 Task: Use Kickflip Short Effect in this video Movie B.mp4
Action: Mouse moved to (210, 184)
Screenshot: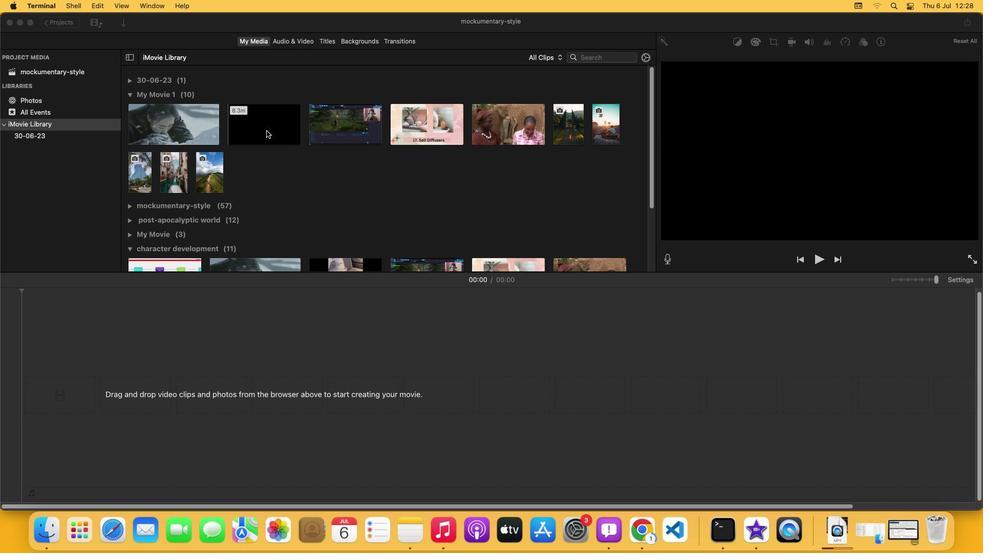 
Action: Mouse pressed left at (210, 184)
Screenshot: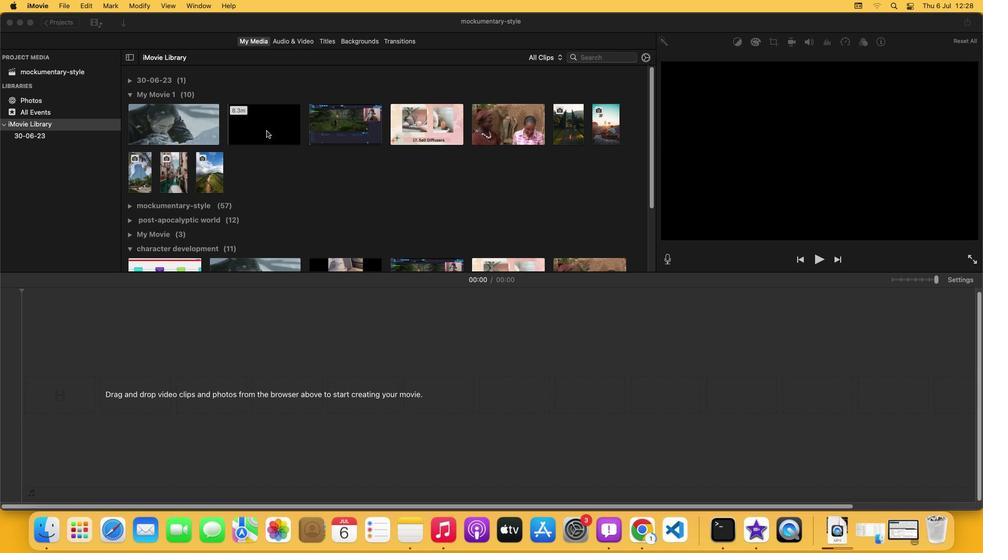 
Action: Mouse moved to (222, 210)
Screenshot: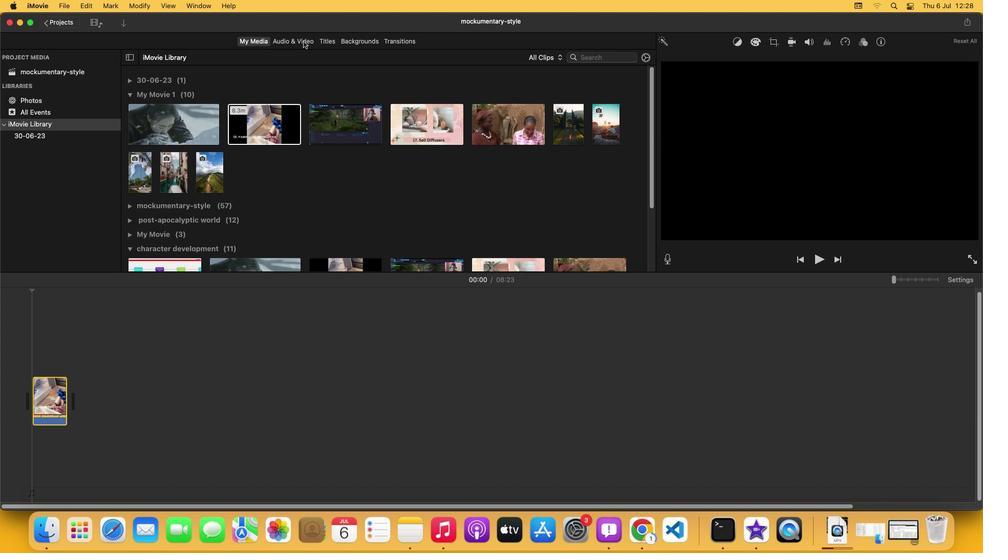 
Action: Mouse pressed left at (222, 210)
Screenshot: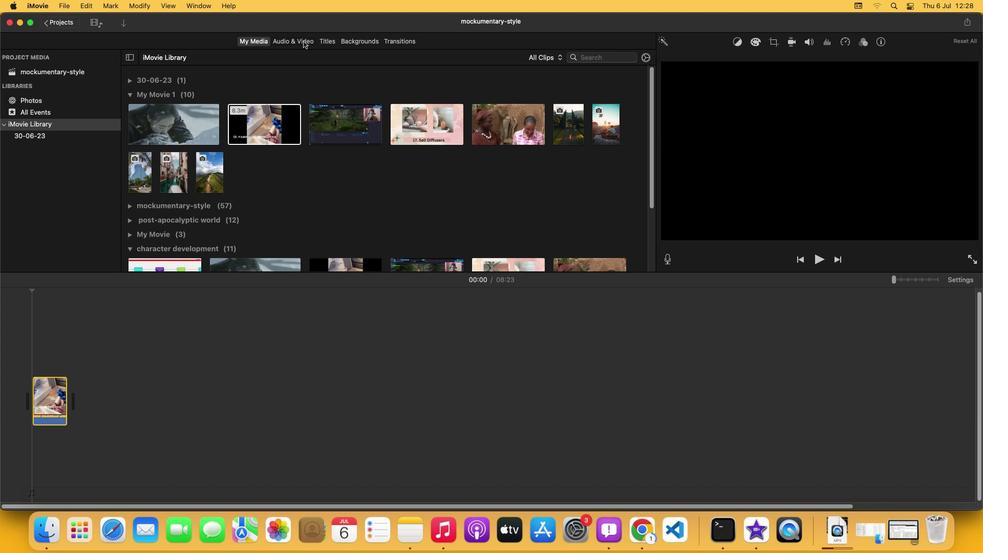 
Action: Mouse moved to (181, 171)
Screenshot: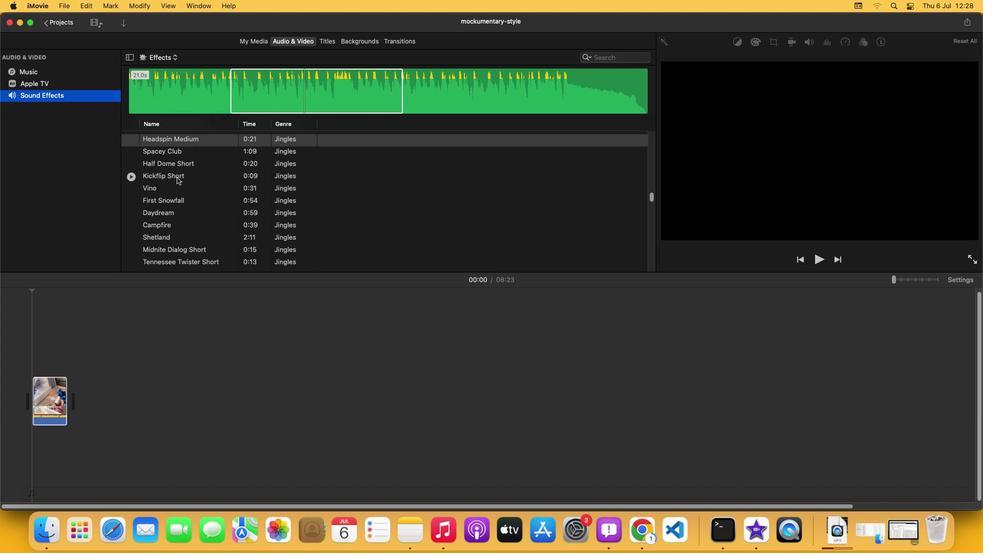 
Action: Mouse pressed left at (181, 171)
Screenshot: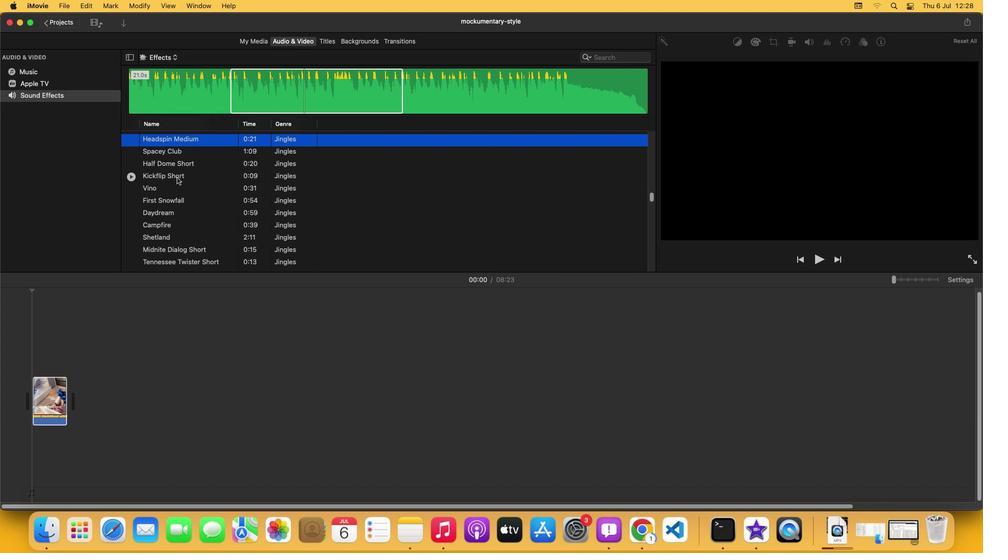 
Action: Mouse moved to (188, 194)
Screenshot: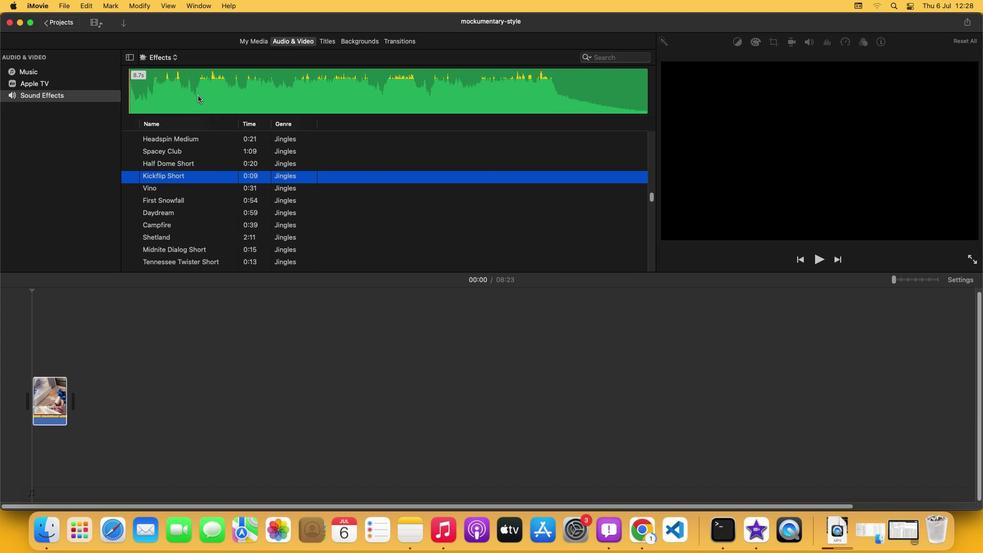 
Action: Mouse pressed left at (188, 194)
Screenshot: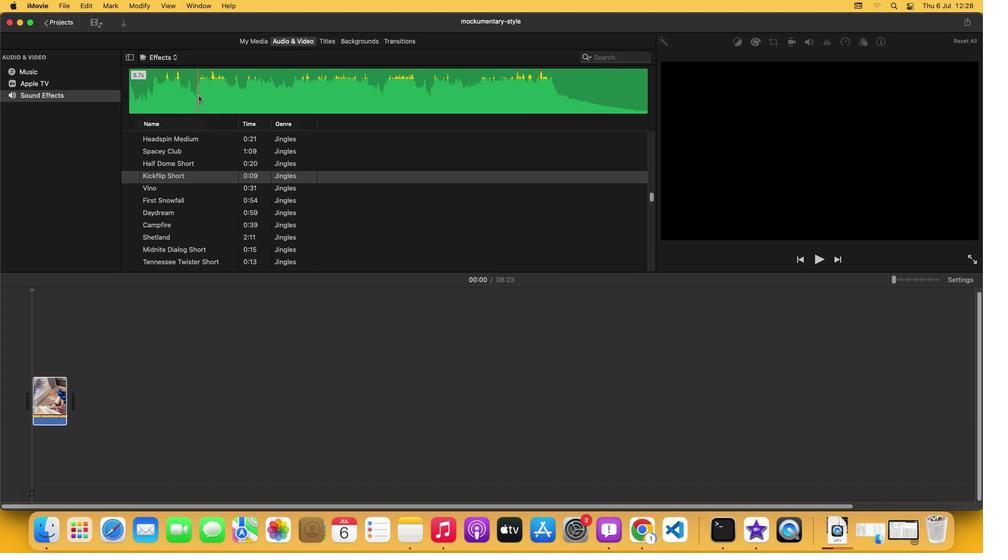 
Action: Mouse moved to (208, 196)
Screenshot: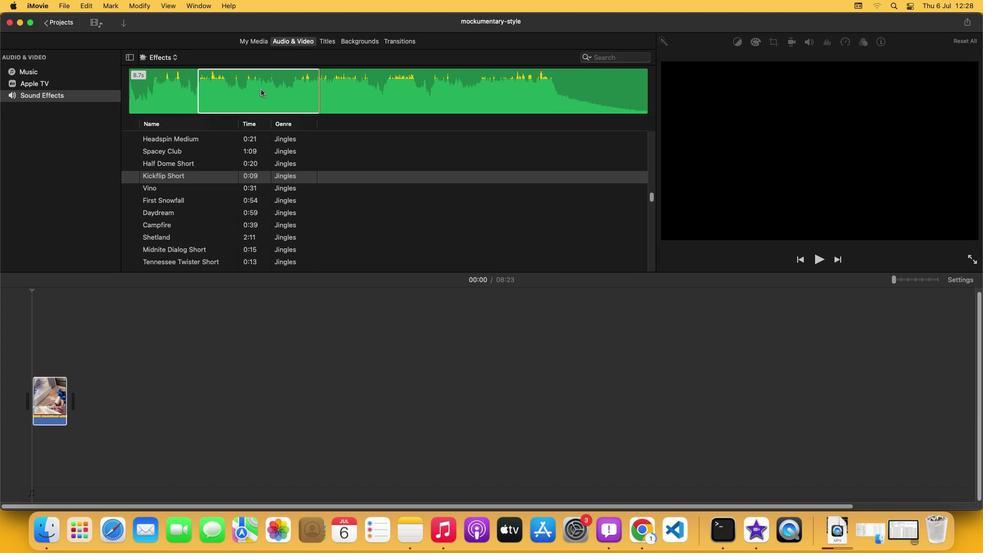
Action: Mouse pressed left at (208, 196)
Screenshot: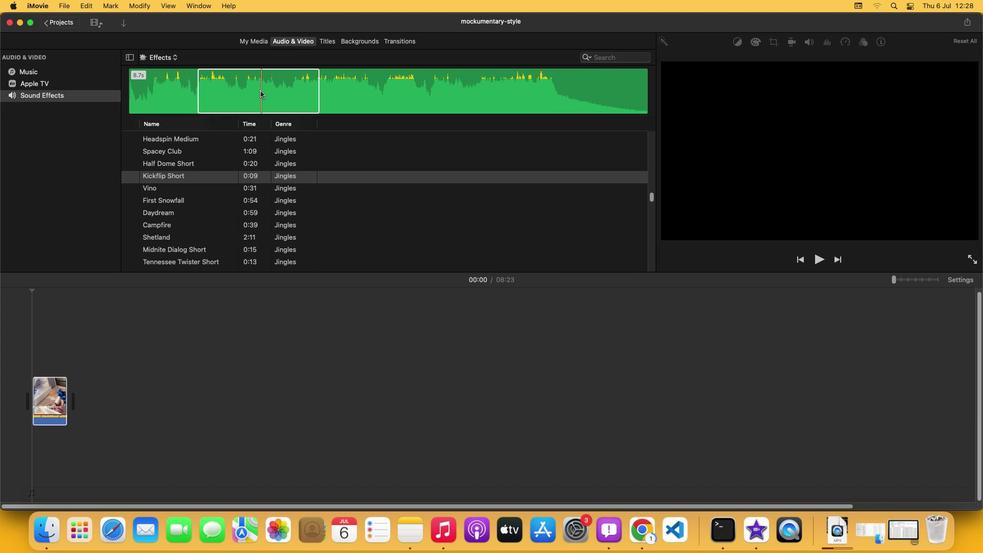 
Action: Mouse moved to (168, 101)
Screenshot: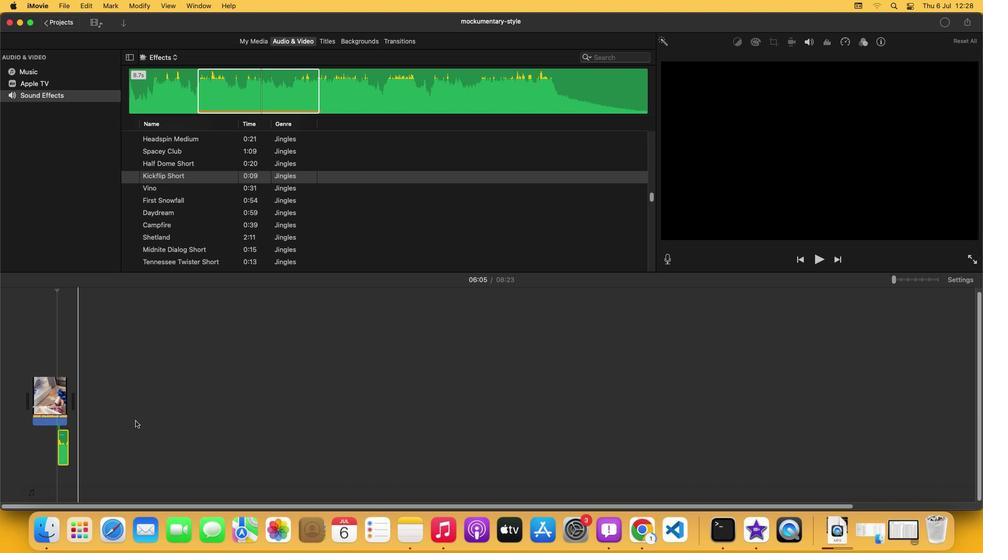 
